 Task: Create a due date automation trigger when advanced on, on the tuesday of the week a card is due add fields without custom field "Resume" set to a date not in this month at 11:00 AM.
Action: Mouse moved to (985, 78)
Screenshot: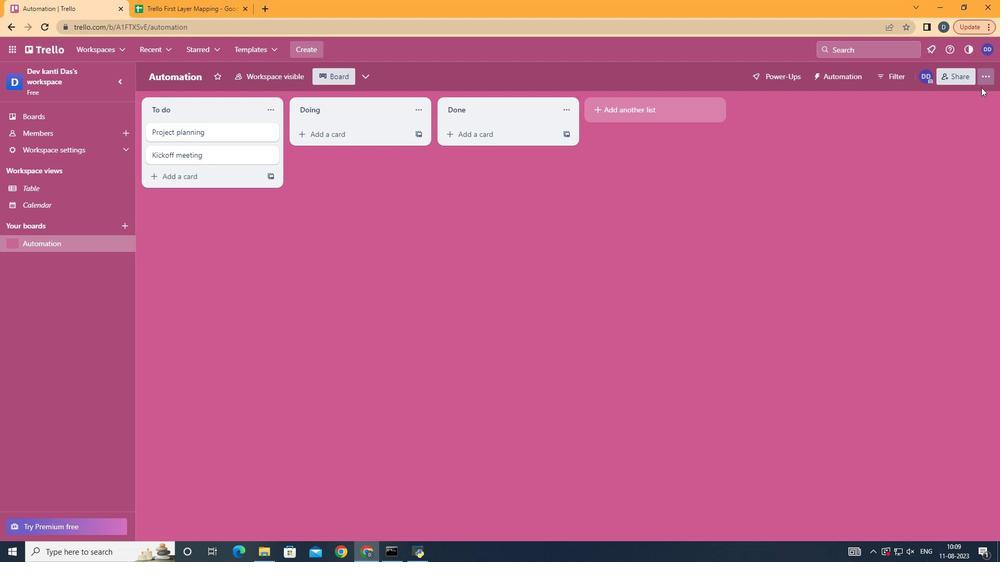 
Action: Mouse pressed left at (985, 78)
Screenshot: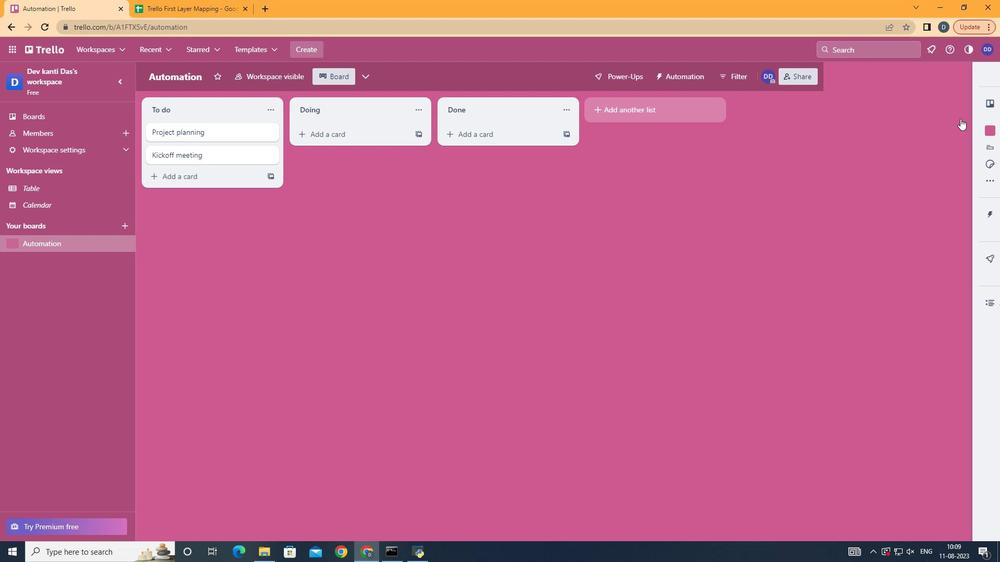
Action: Mouse moved to (895, 224)
Screenshot: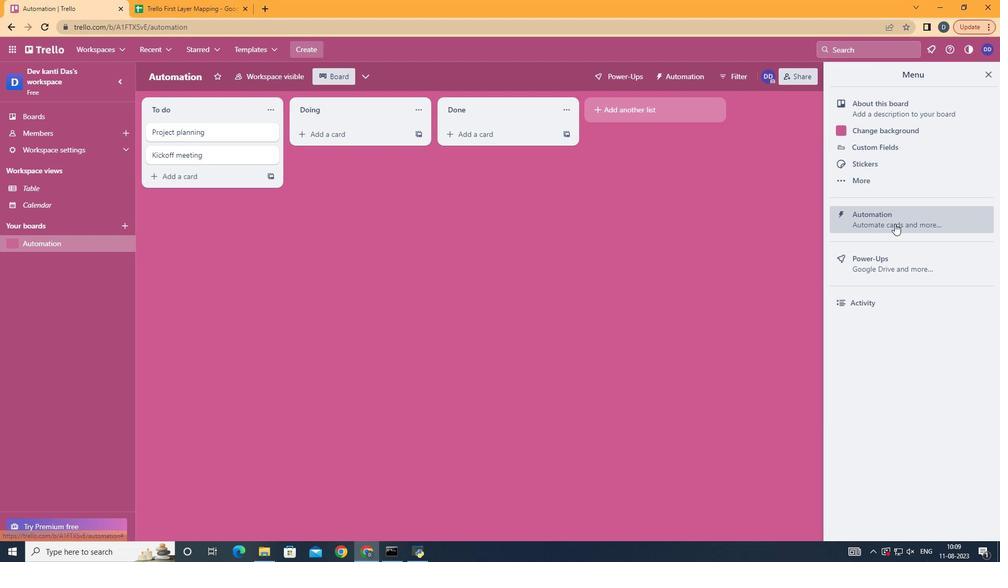 
Action: Mouse pressed left at (895, 224)
Screenshot: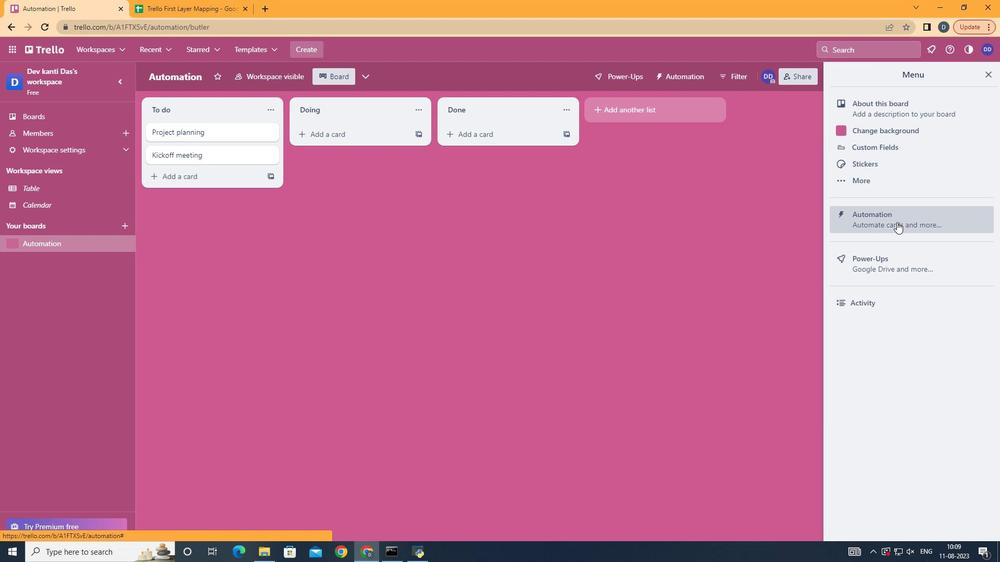 
Action: Mouse moved to (178, 207)
Screenshot: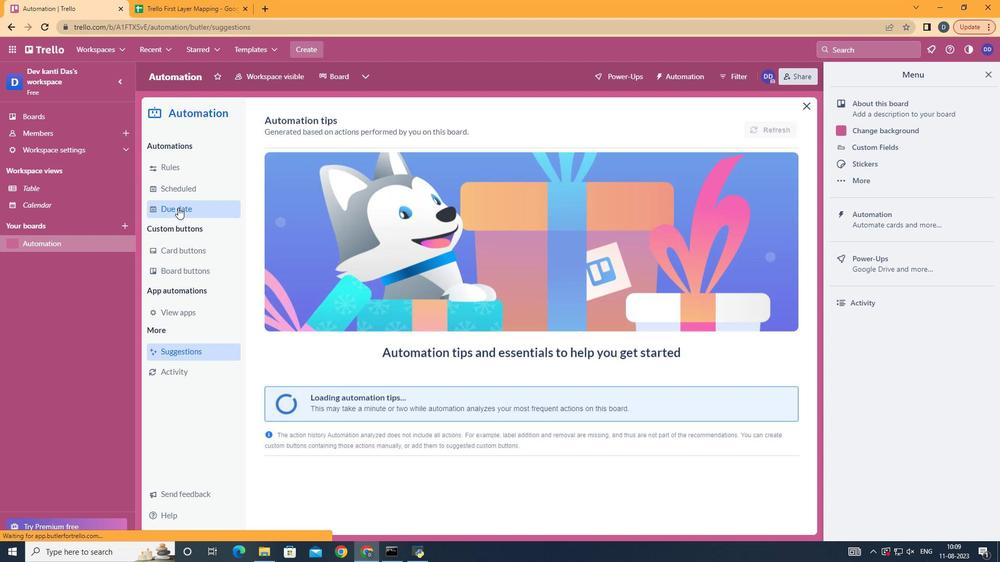 
Action: Mouse pressed left at (178, 207)
Screenshot: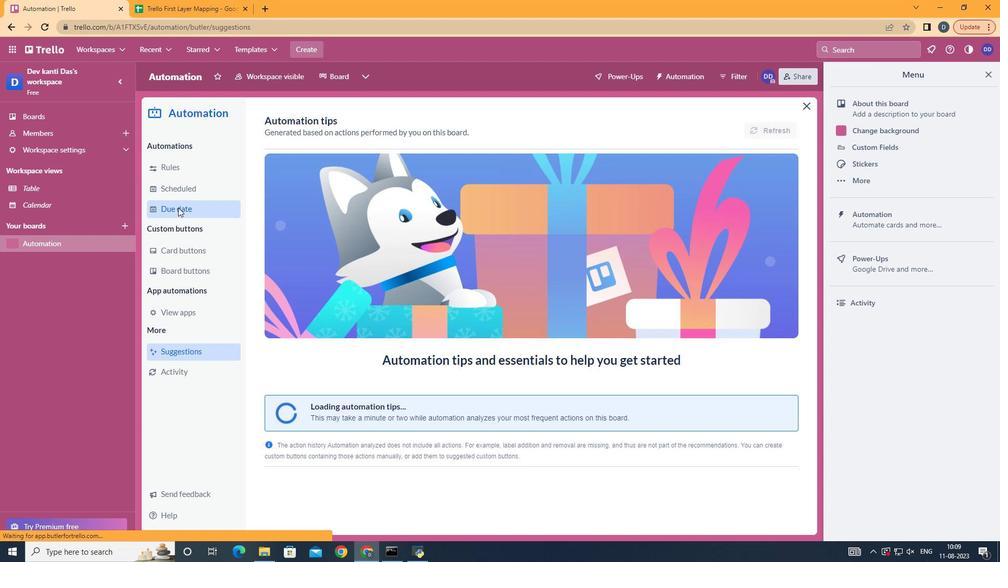 
Action: Mouse moved to (717, 127)
Screenshot: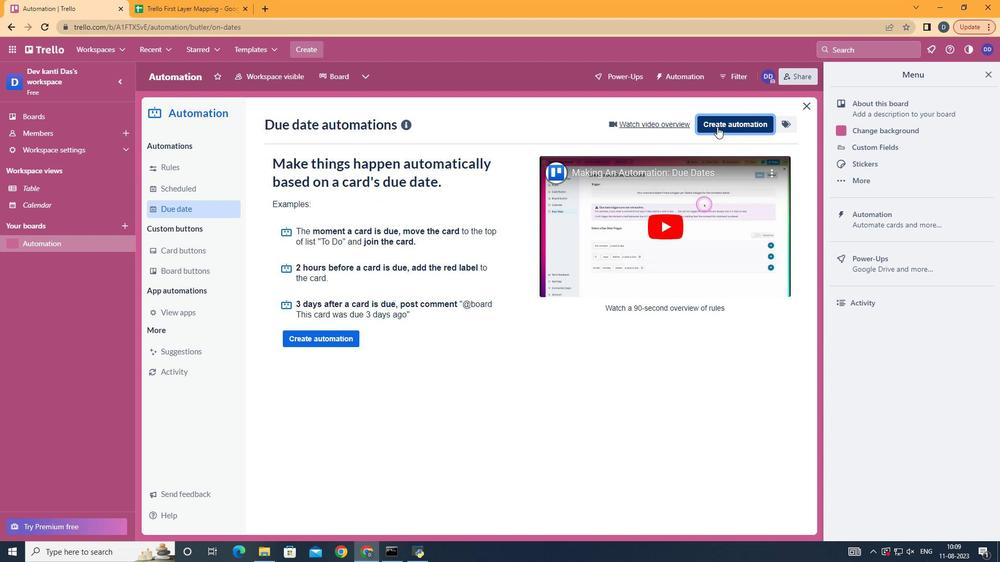 
Action: Mouse pressed left at (717, 127)
Screenshot: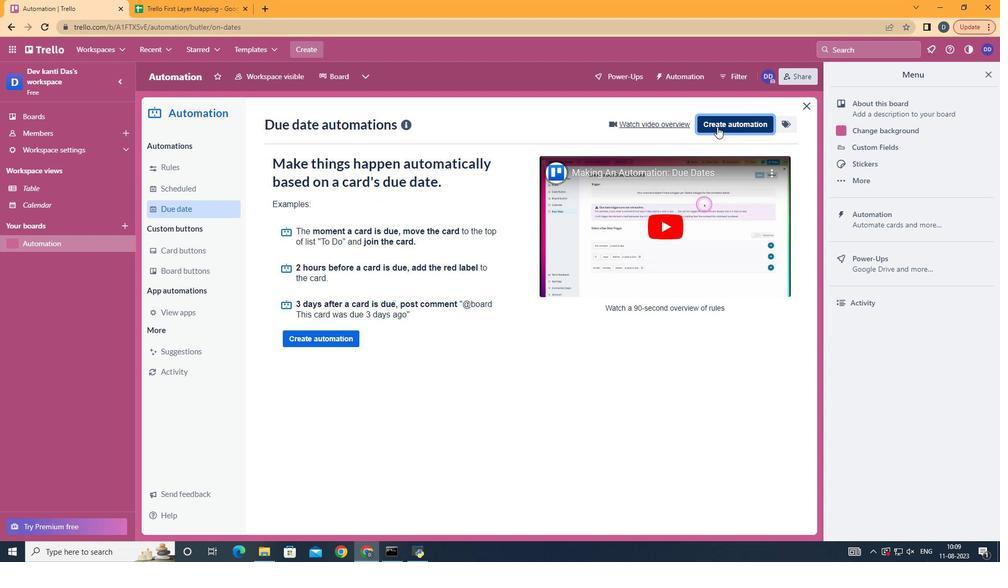 
Action: Mouse moved to (516, 223)
Screenshot: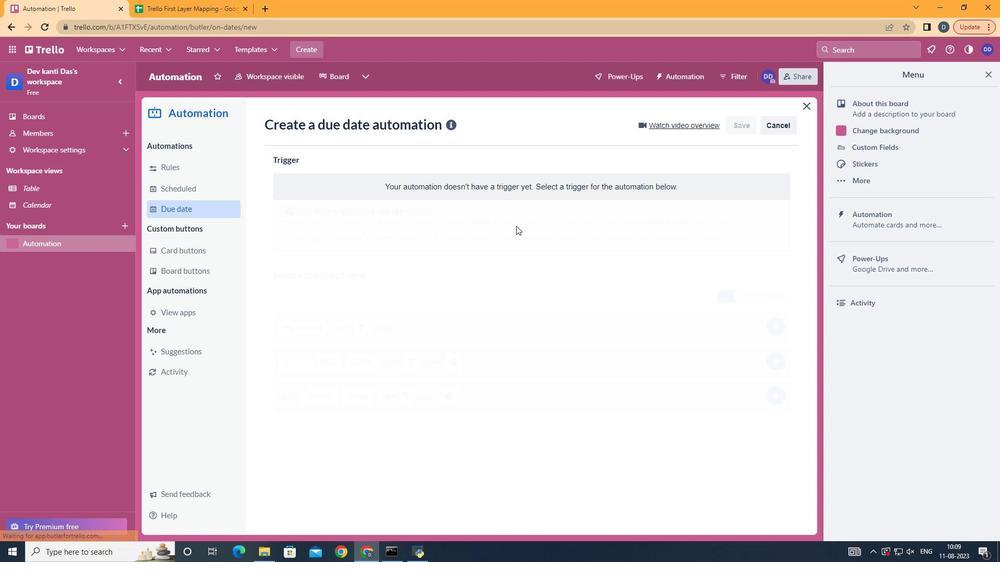 
Action: Mouse pressed left at (516, 223)
Screenshot: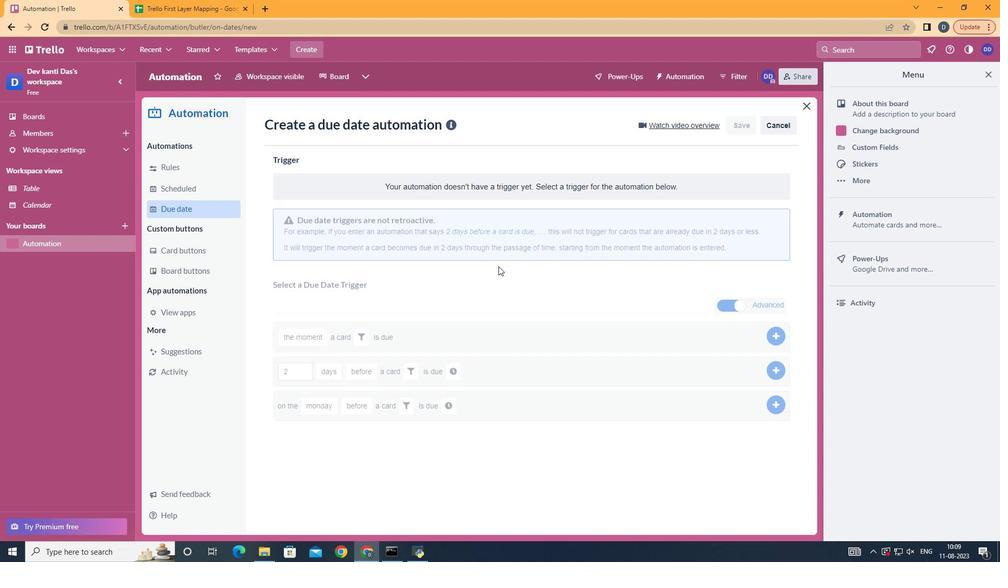 
Action: Mouse moved to (325, 295)
Screenshot: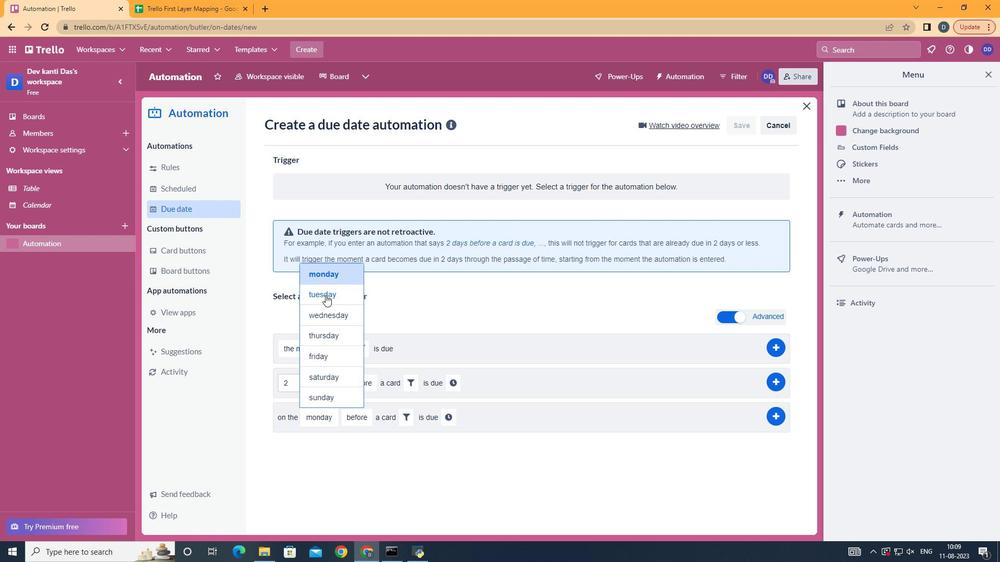 
Action: Mouse pressed left at (325, 295)
Screenshot: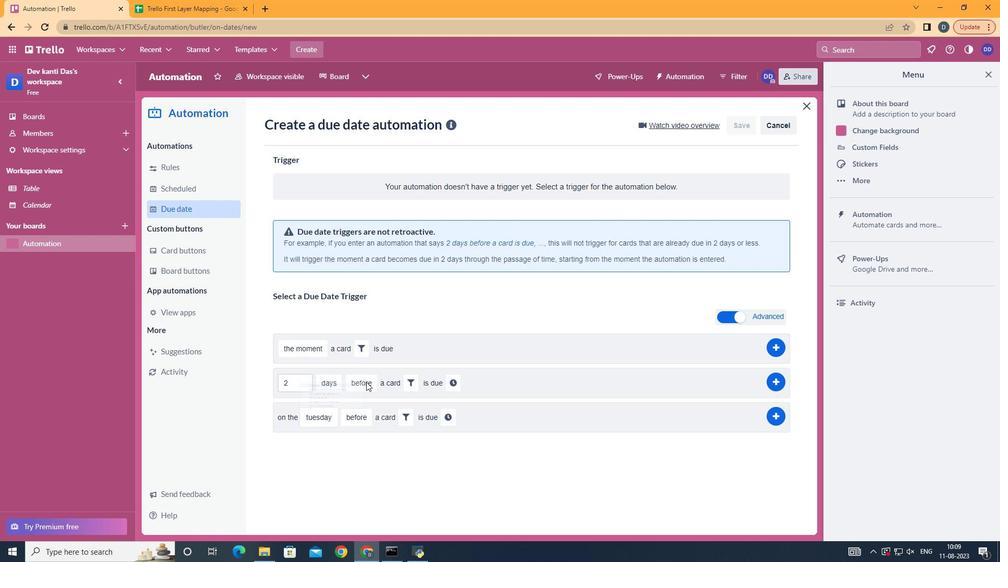 
Action: Mouse moved to (364, 472)
Screenshot: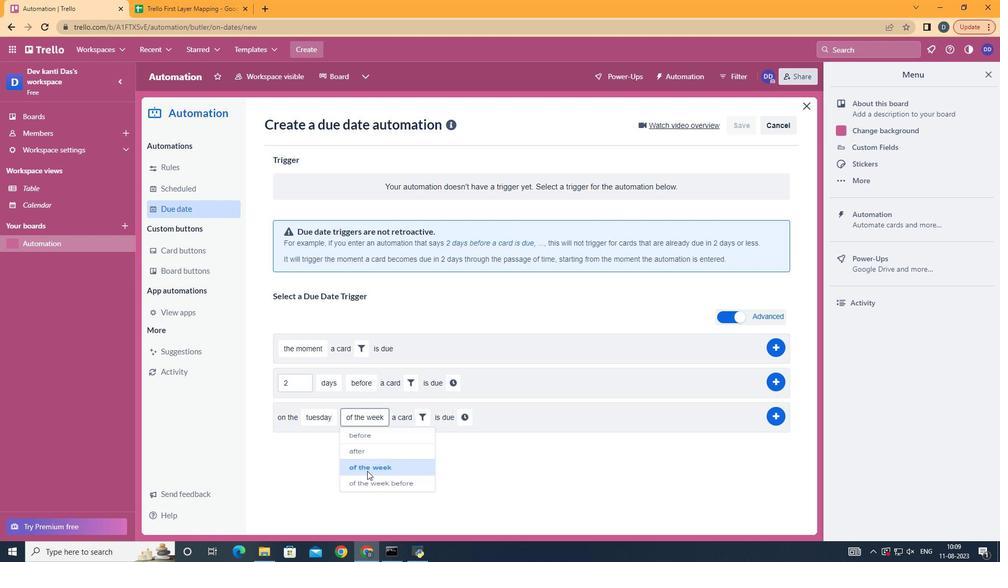 
Action: Mouse pressed left at (364, 472)
Screenshot: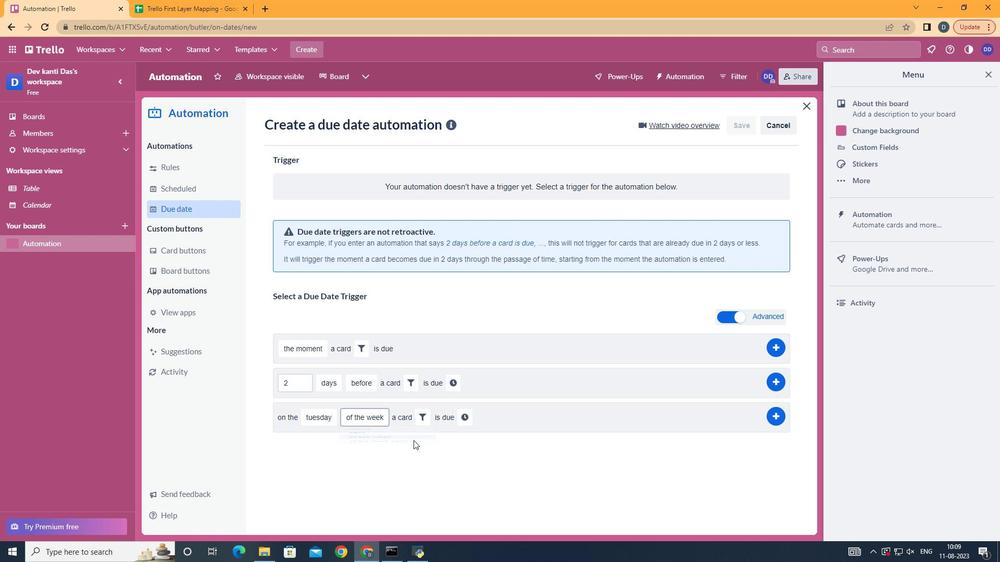 
Action: Mouse moved to (430, 415)
Screenshot: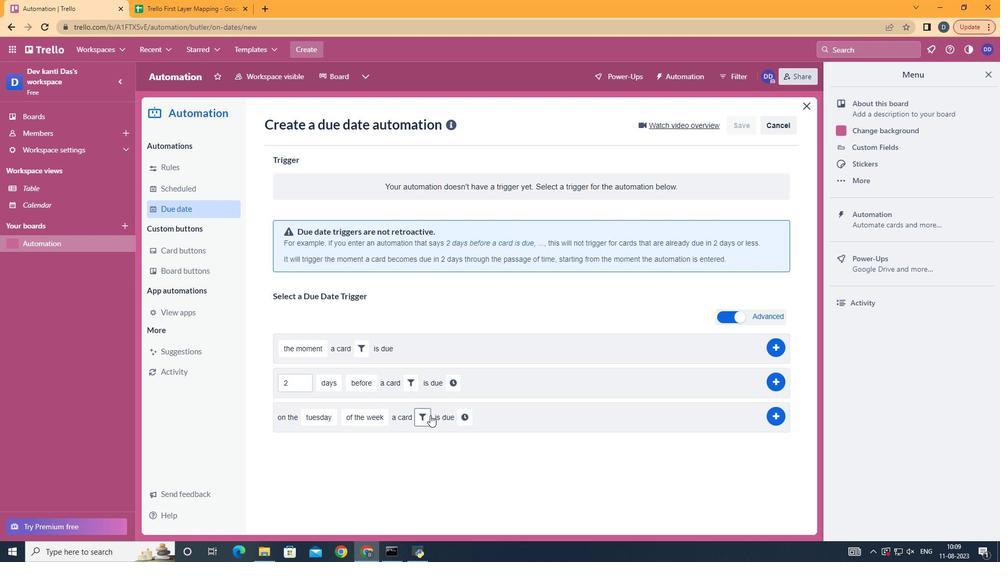 
Action: Mouse pressed left at (430, 415)
Screenshot: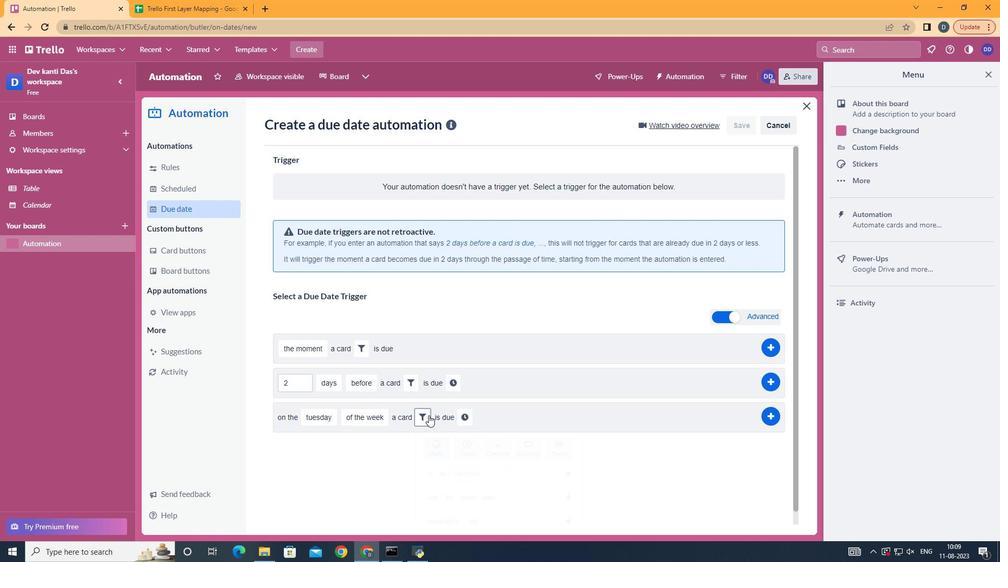 
Action: Mouse moved to (586, 450)
Screenshot: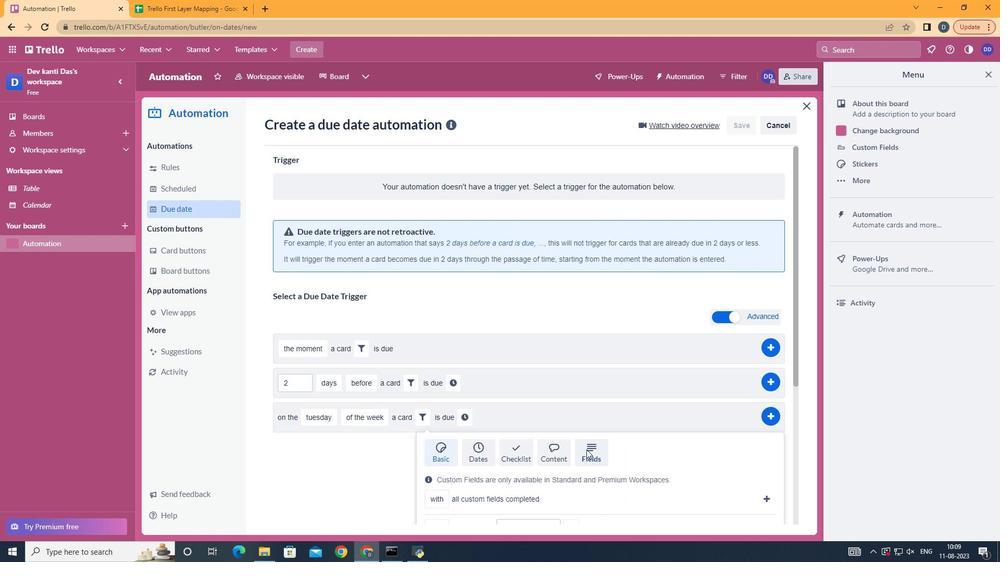 
Action: Mouse pressed left at (586, 450)
Screenshot: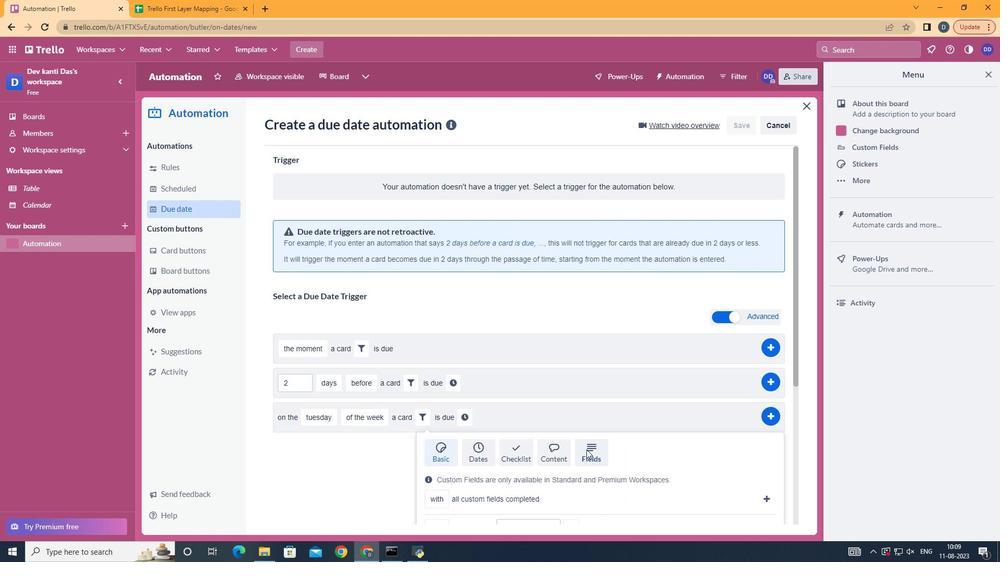 
Action: Mouse moved to (586, 450)
Screenshot: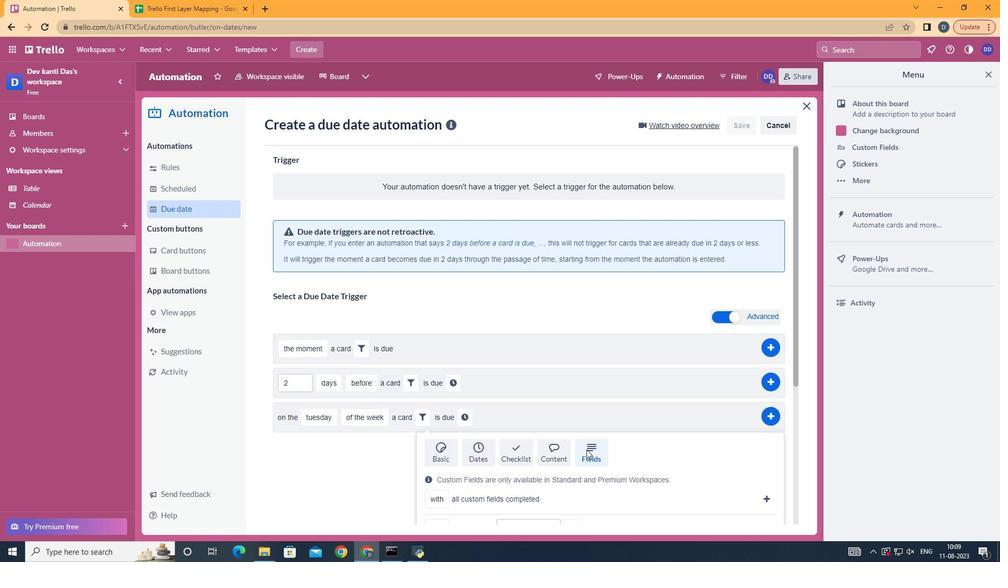 
Action: Mouse scrolled (586, 449) with delta (0, 0)
Screenshot: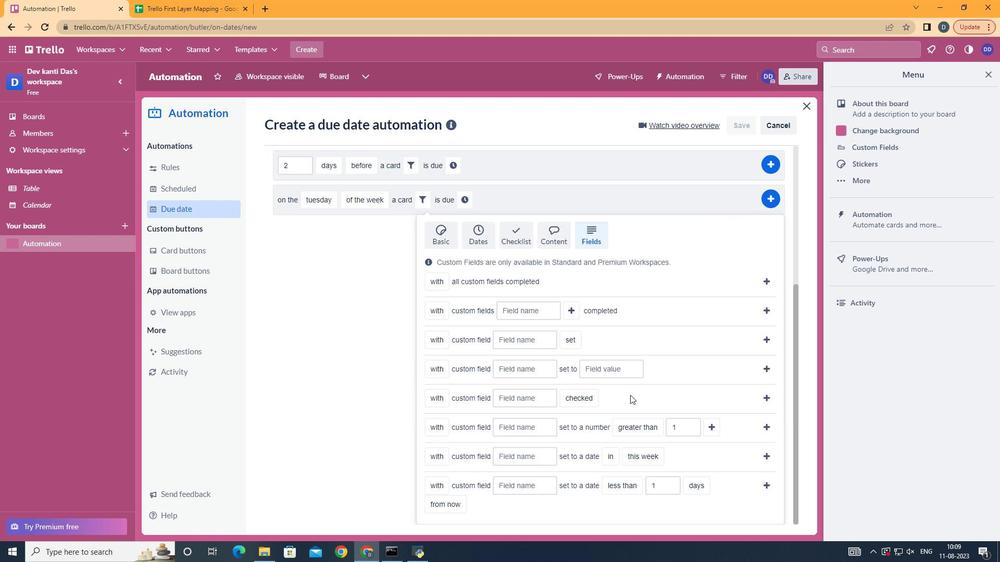 
Action: Mouse scrolled (586, 449) with delta (0, 0)
Screenshot: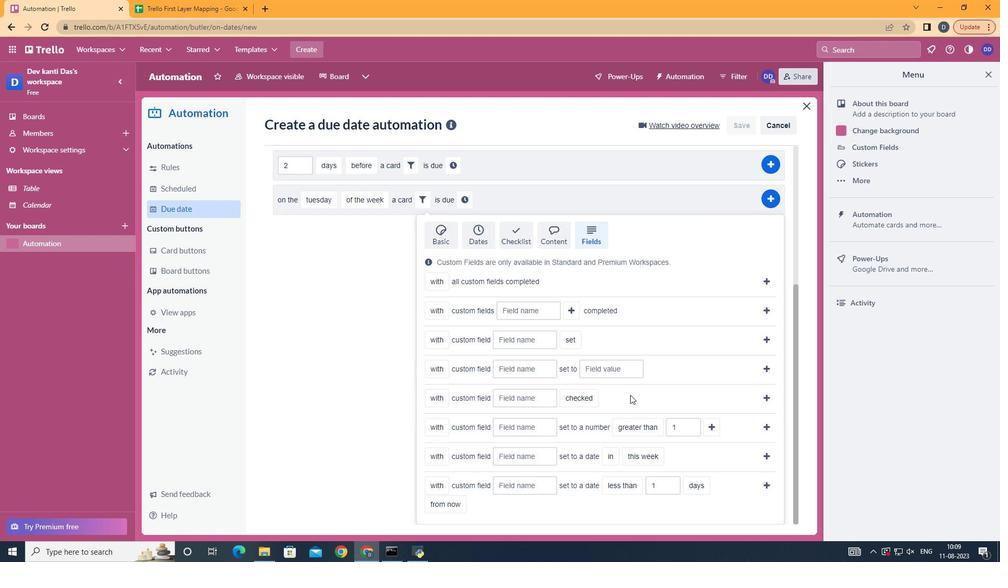 
Action: Mouse scrolled (586, 449) with delta (0, 0)
Screenshot: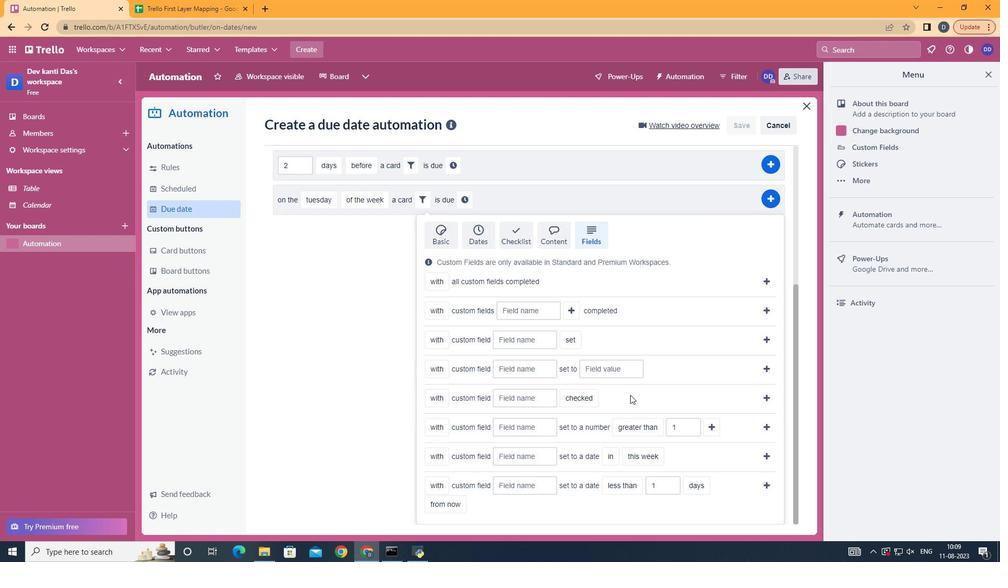 
Action: Mouse scrolled (586, 449) with delta (0, 0)
Screenshot: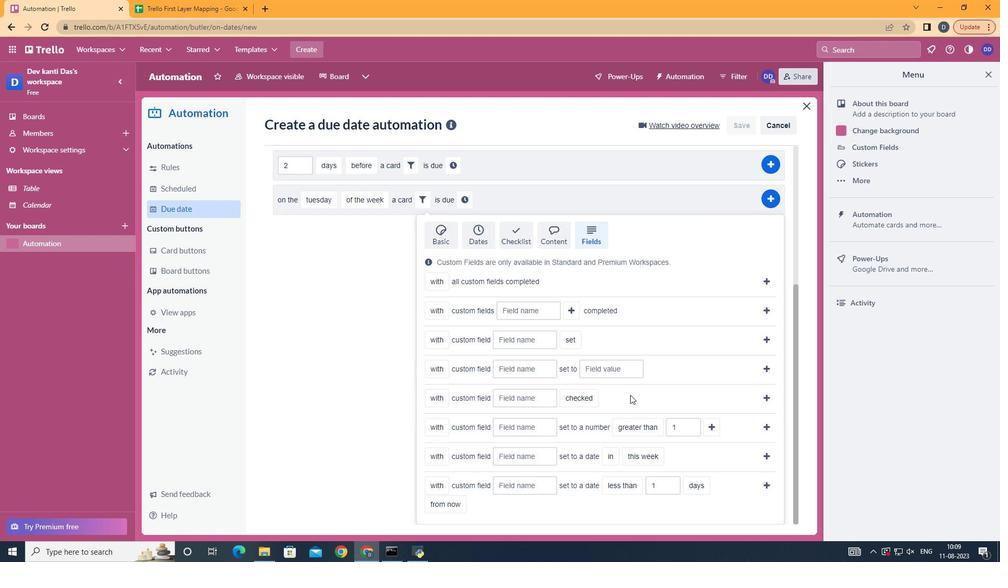 
Action: Mouse scrolled (586, 449) with delta (0, 0)
Screenshot: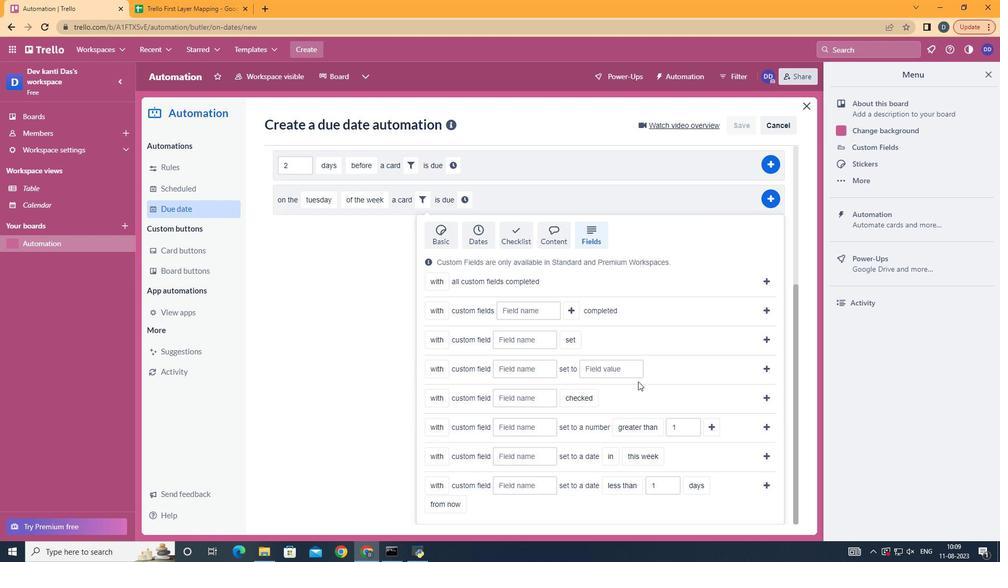 
Action: Mouse scrolled (586, 449) with delta (0, 0)
Screenshot: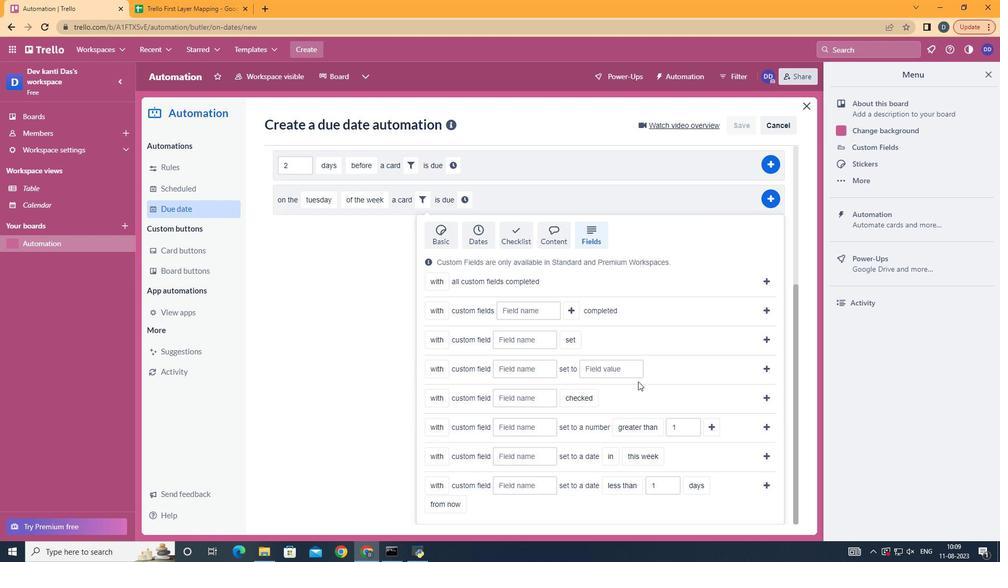 
Action: Mouse moved to (444, 501)
Screenshot: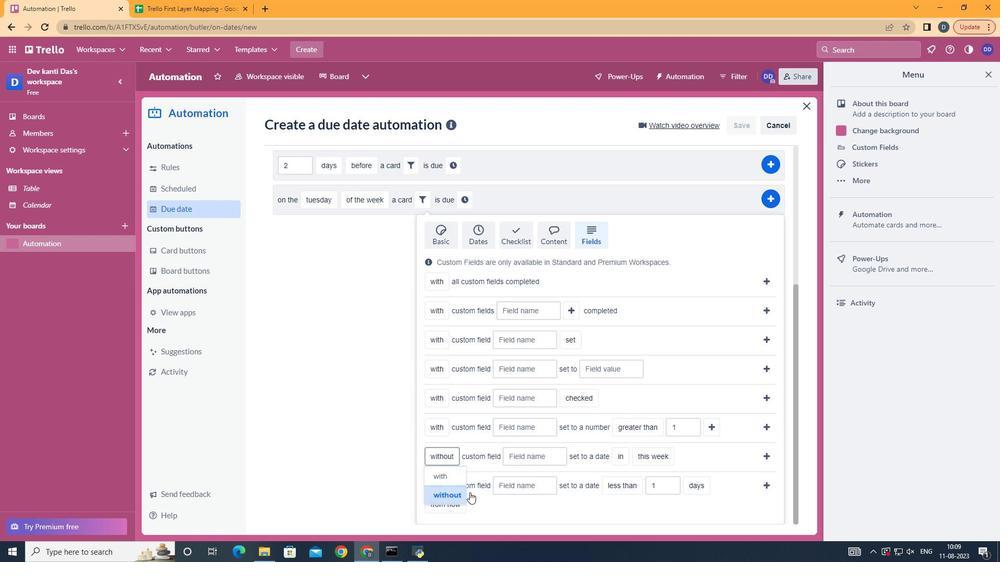 
Action: Mouse pressed left at (444, 501)
Screenshot: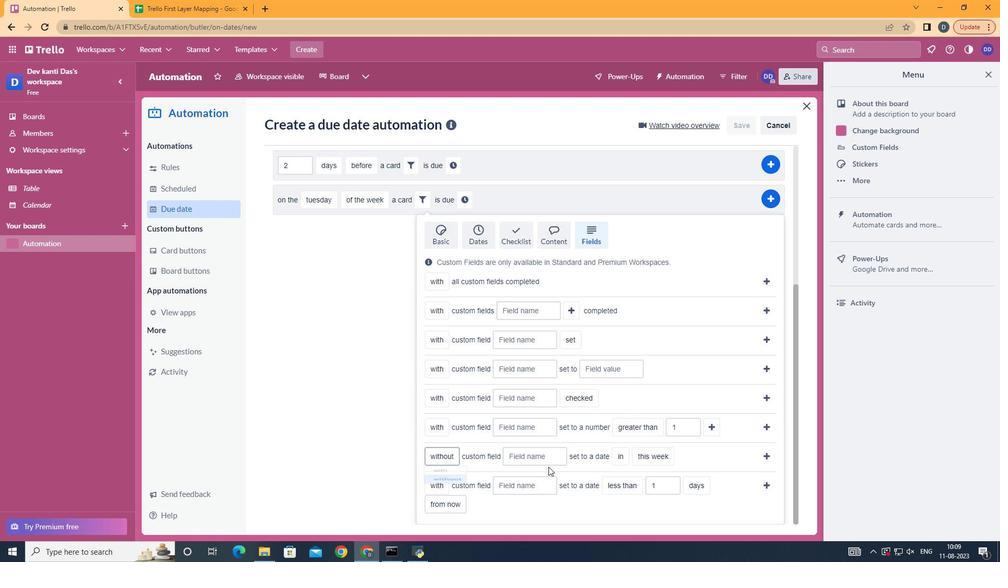 
Action: Mouse moved to (567, 451)
Screenshot: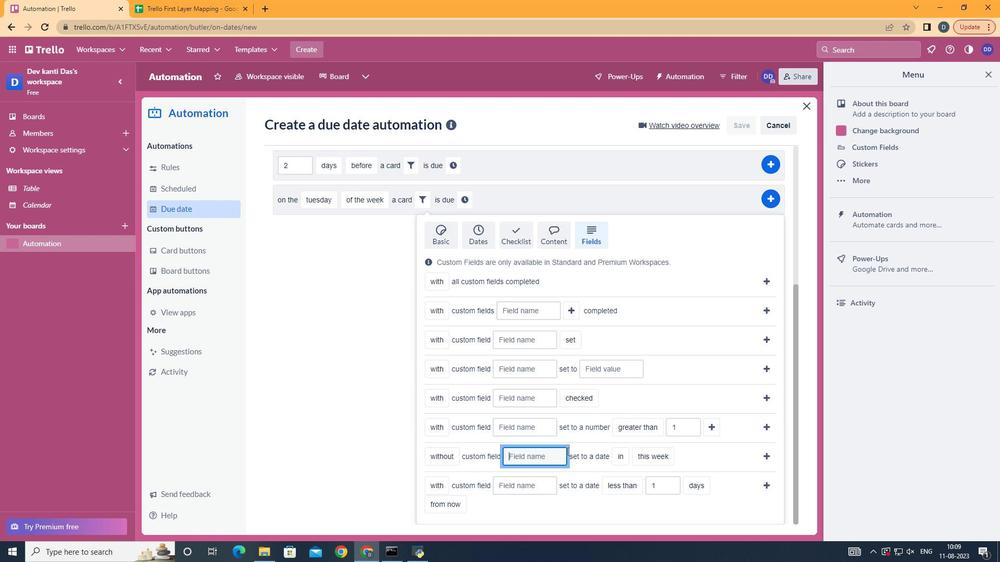 
Action: Mouse pressed left at (567, 451)
Screenshot: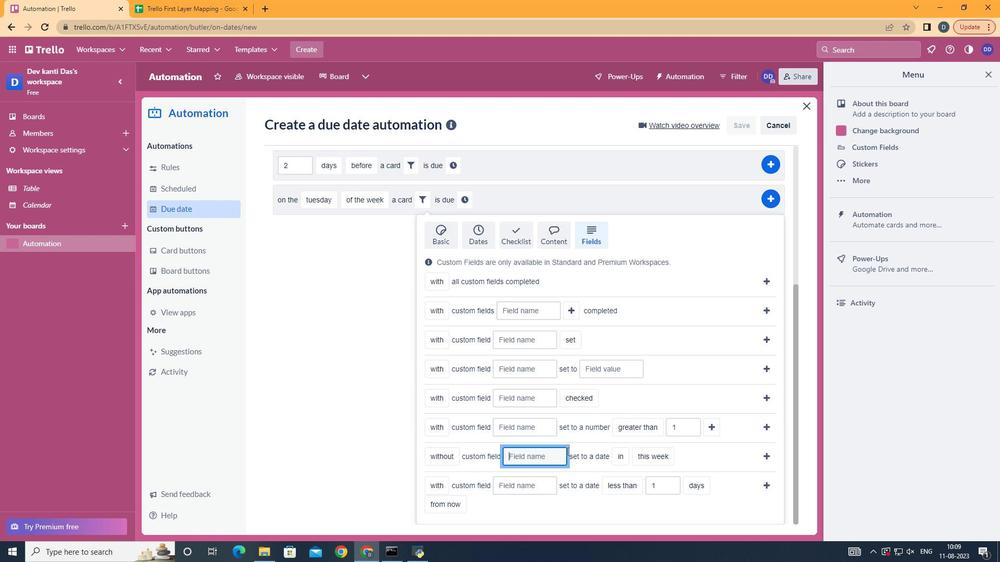 
Action: Key pressed <Key.shift>Resume
Screenshot: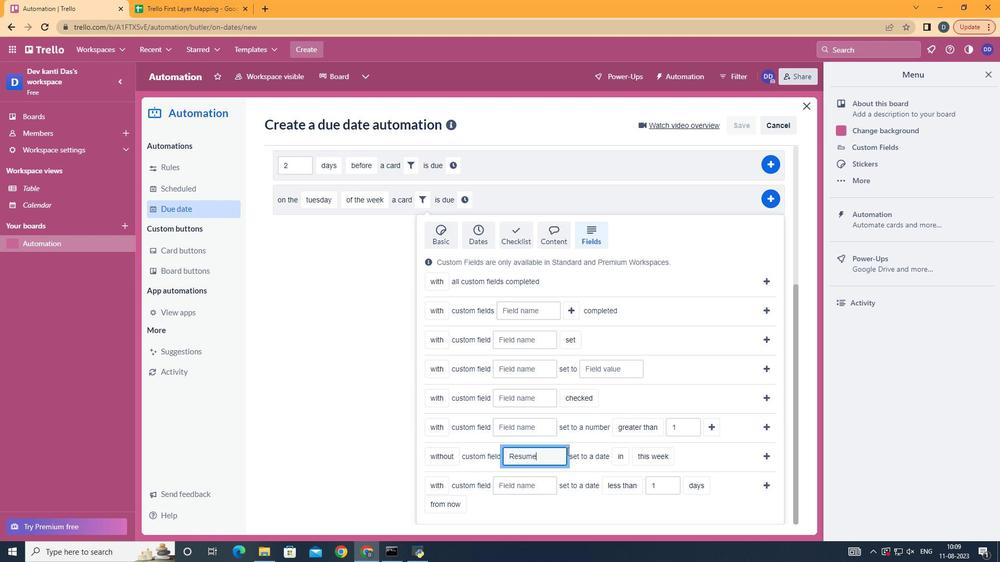 
Action: Mouse moved to (627, 507)
Screenshot: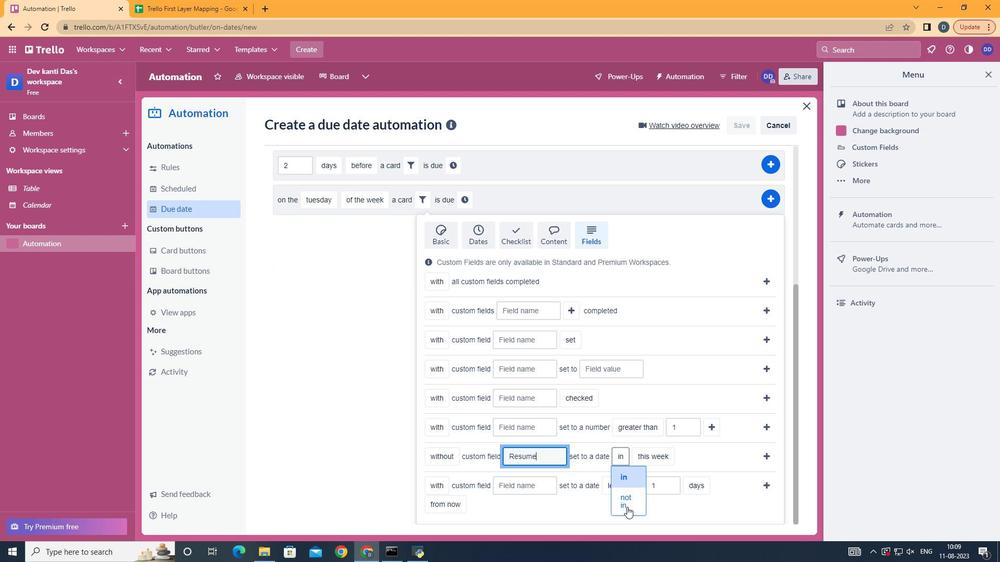 
Action: Mouse pressed left at (627, 507)
Screenshot: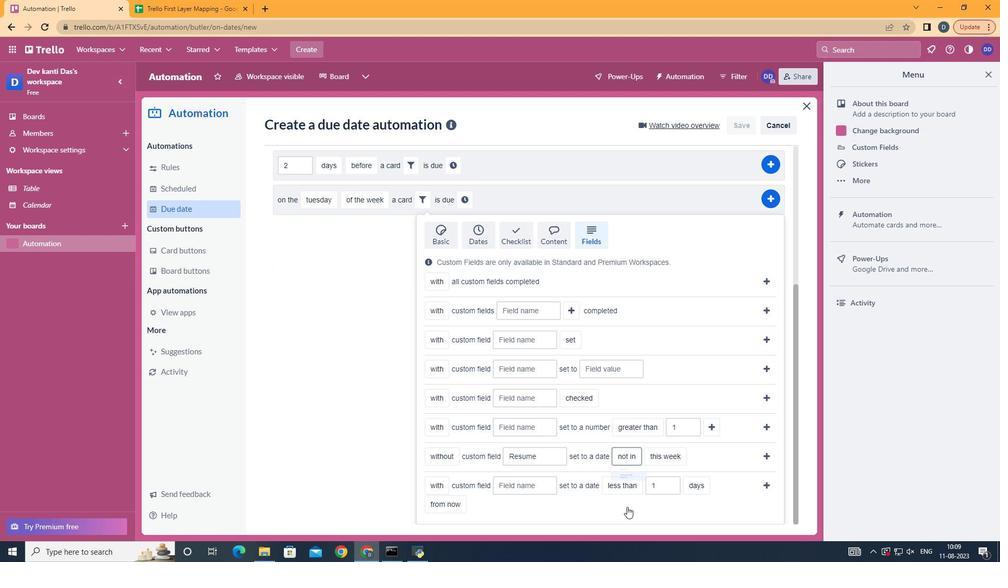 
Action: Mouse moved to (662, 493)
Screenshot: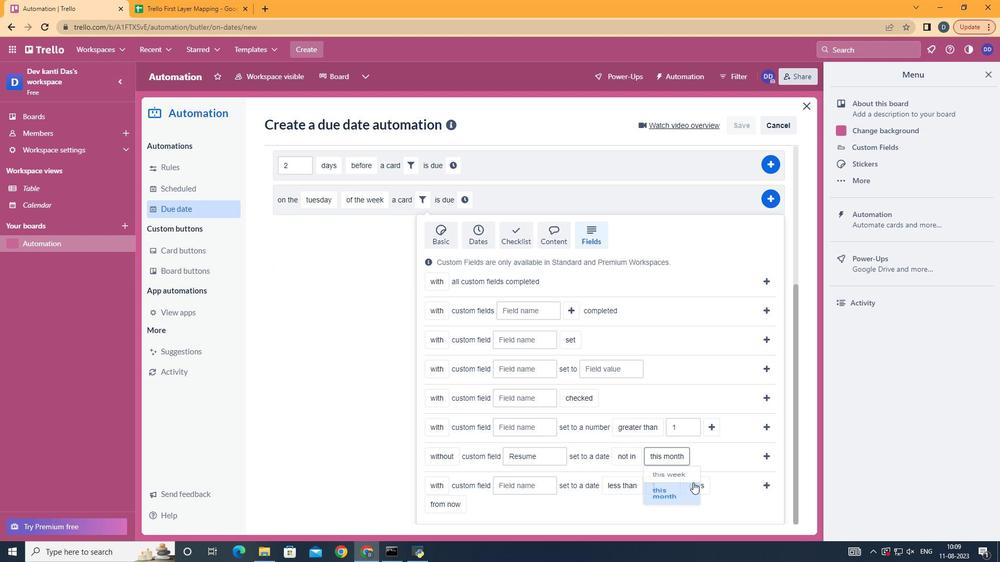 
Action: Mouse pressed left at (662, 493)
Screenshot: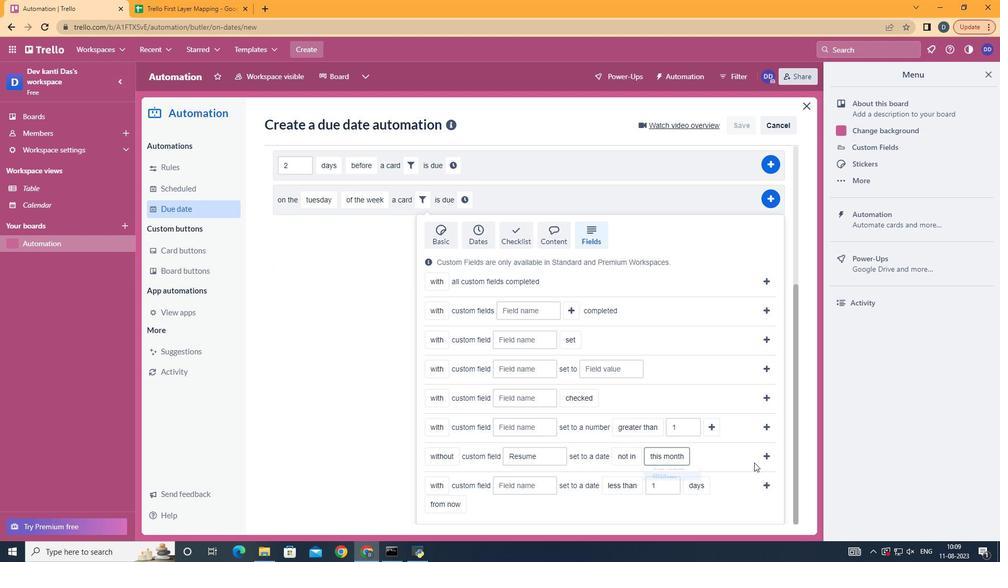 
Action: Mouse moved to (770, 457)
Screenshot: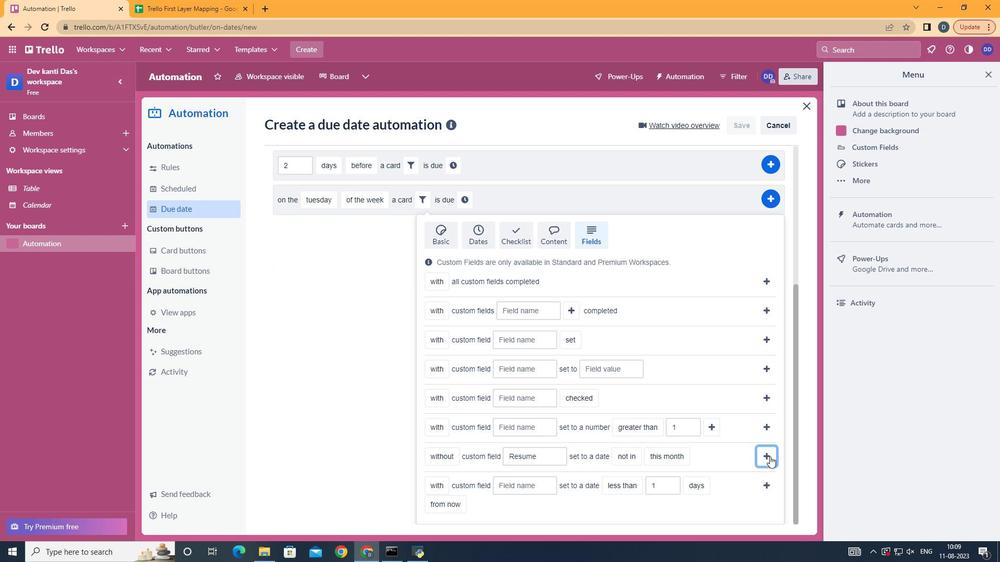 
Action: Mouse pressed left at (770, 457)
Screenshot: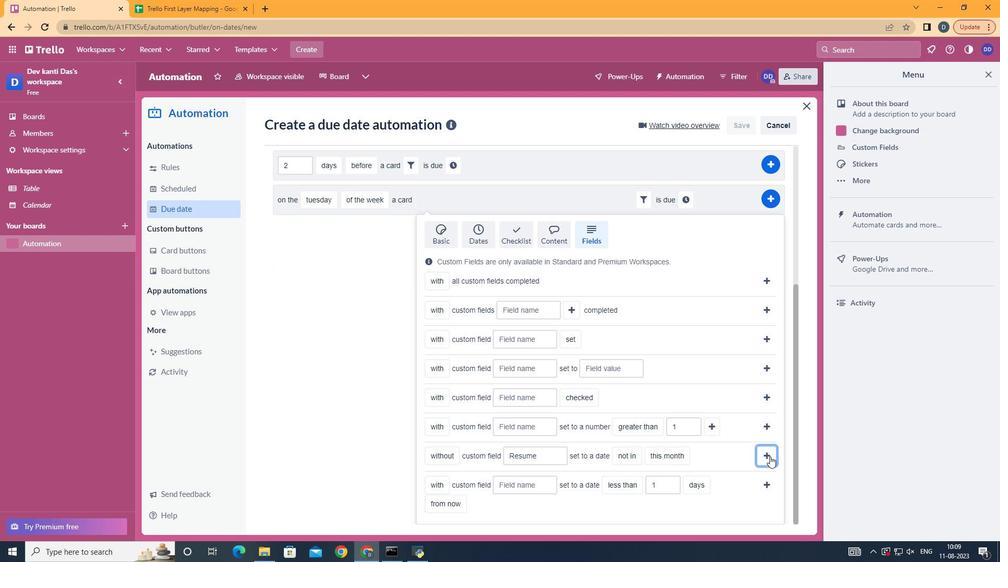 
Action: Mouse moved to (693, 414)
Screenshot: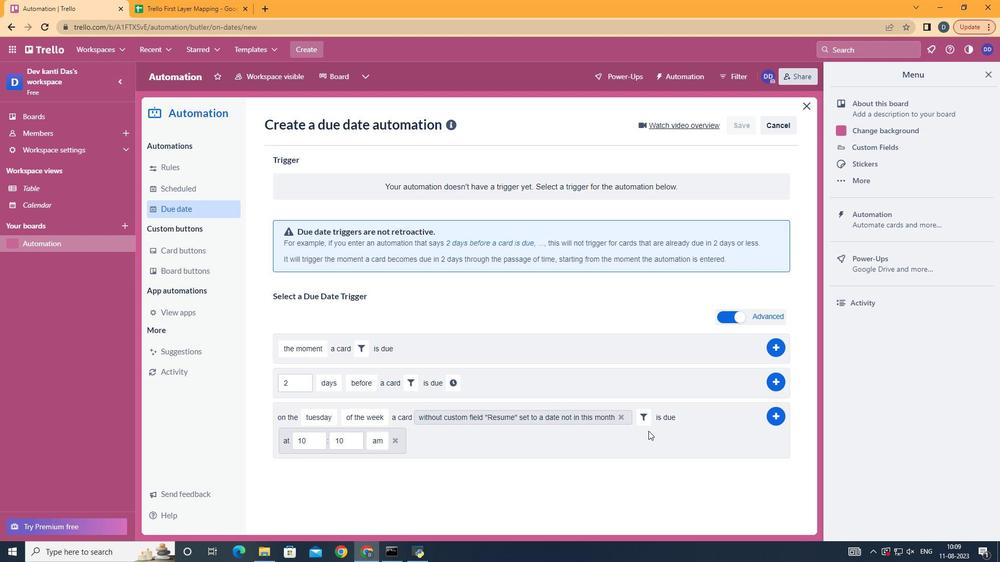 
Action: Mouse pressed left at (693, 414)
Screenshot: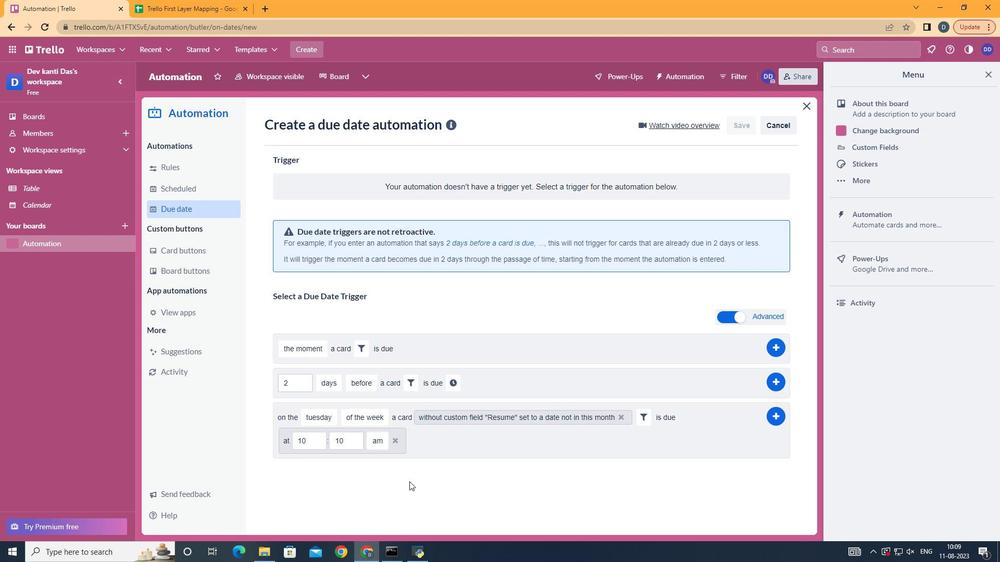 
Action: Mouse moved to (318, 445)
Screenshot: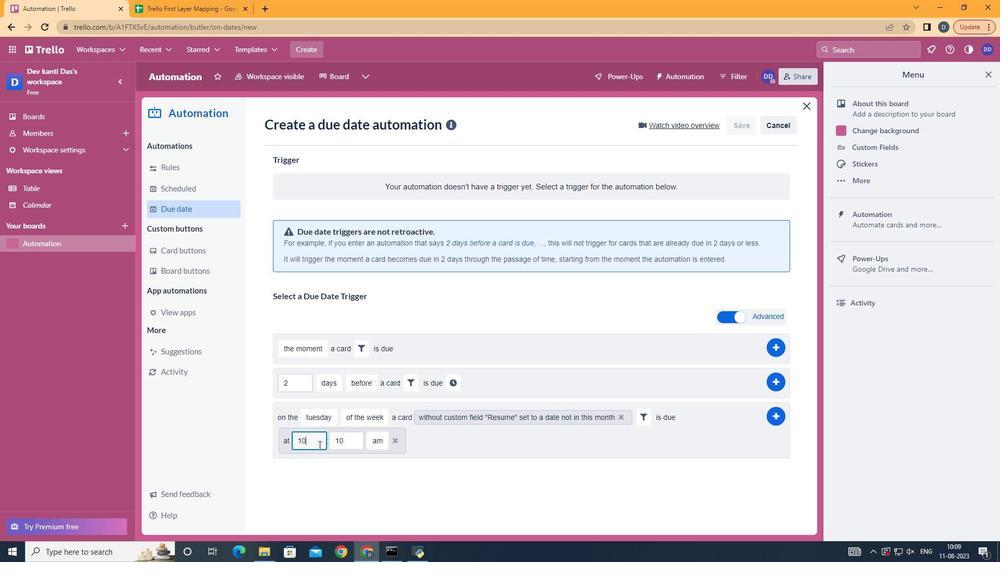 
Action: Mouse pressed left at (318, 445)
Screenshot: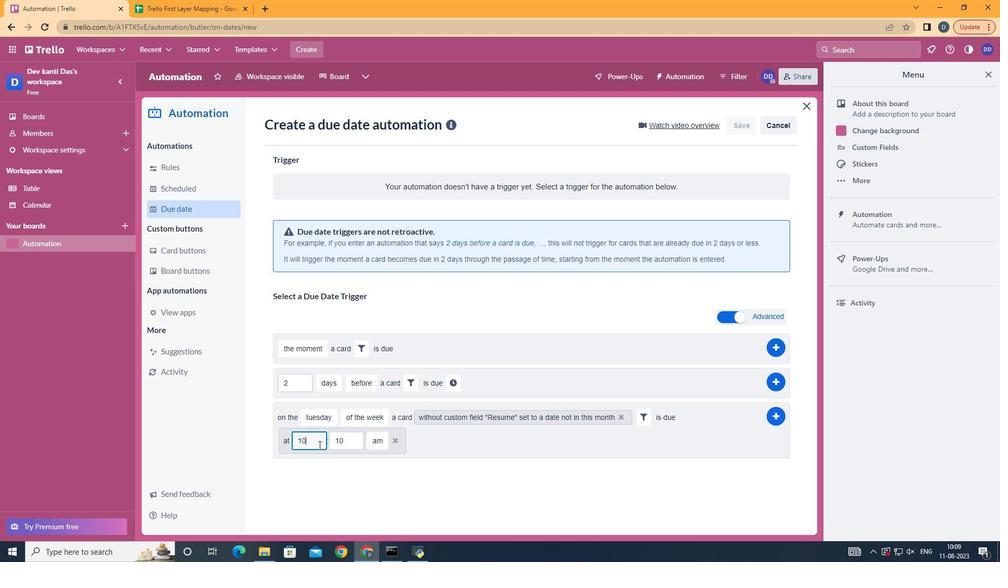 
Action: Key pressed <Key.backspace>1
Screenshot: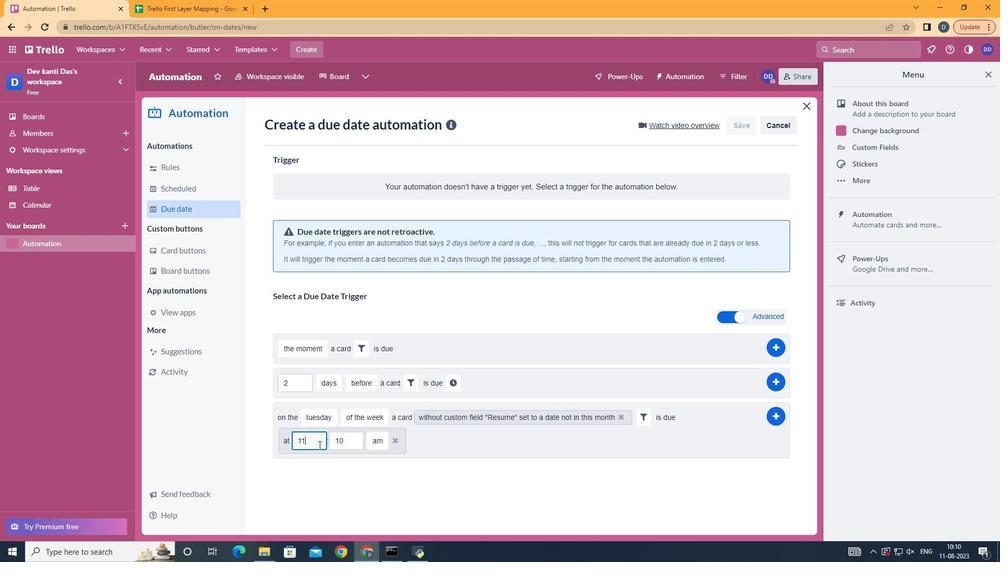
Action: Mouse moved to (350, 445)
Screenshot: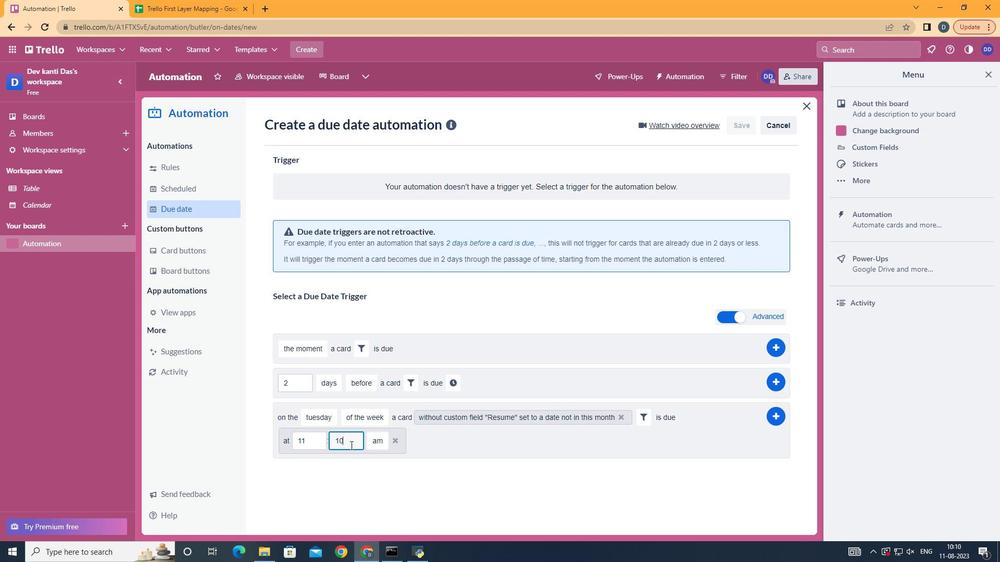 
Action: Mouse pressed left at (350, 445)
Screenshot: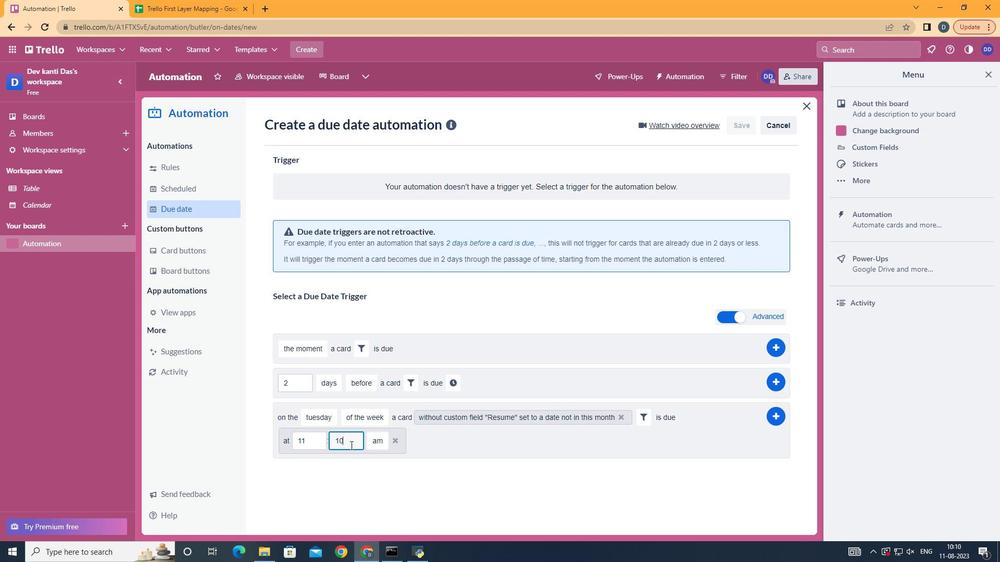 
Action: Key pressed <Key.backspace>
Screenshot: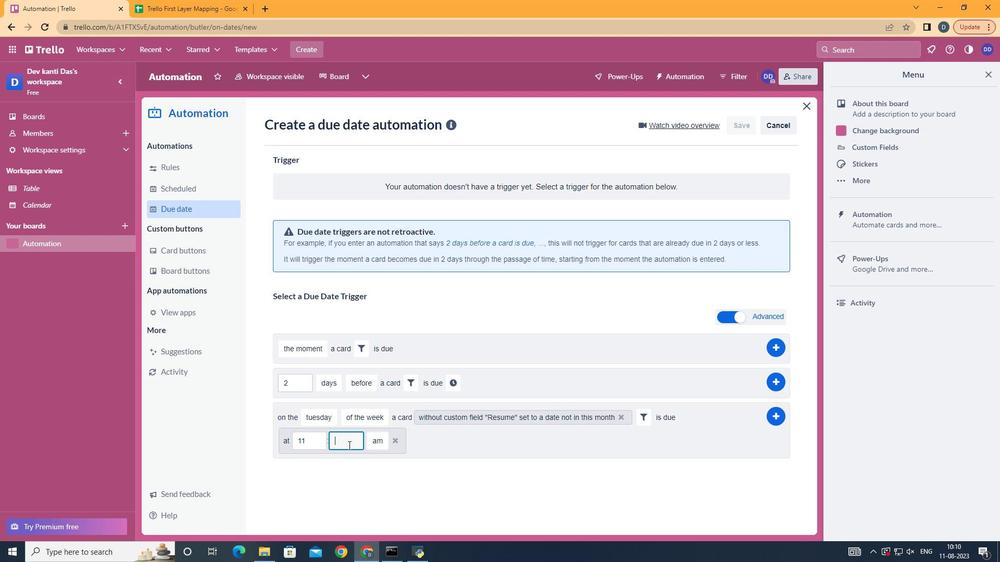 
Action: Mouse moved to (348, 445)
Screenshot: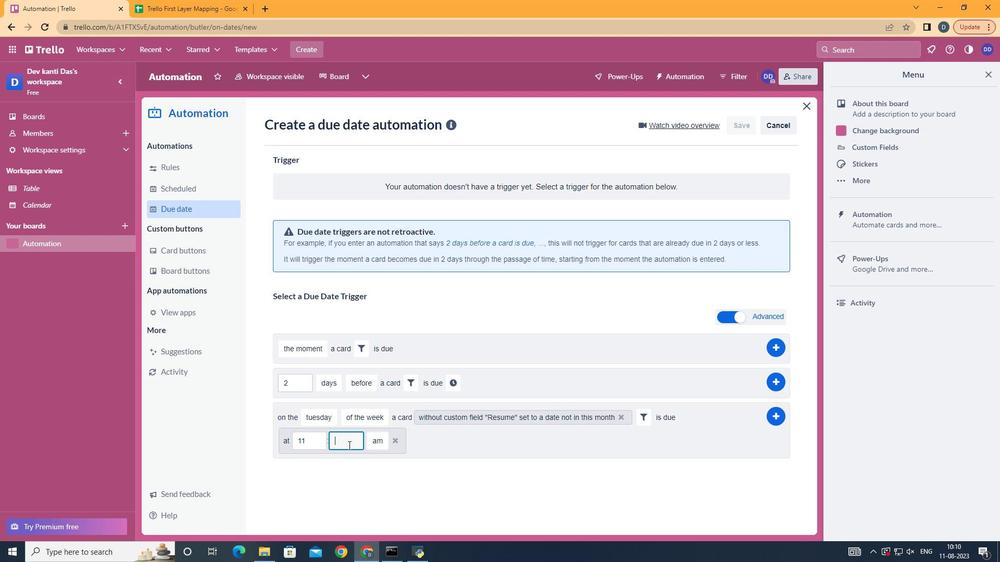 
Action: Key pressed <Key.backspace>00
Screenshot: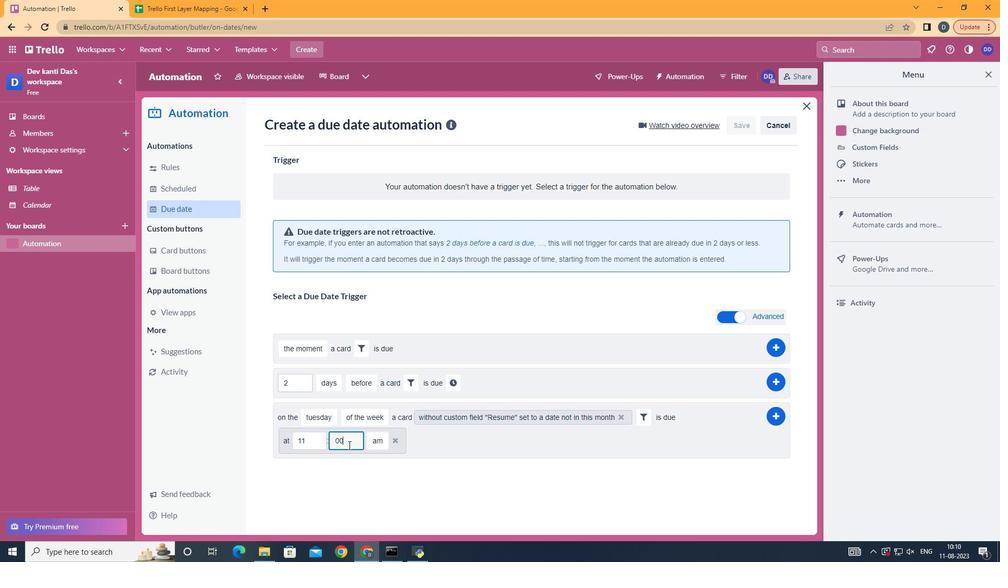 
Action: Mouse moved to (770, 421)
Screenshot: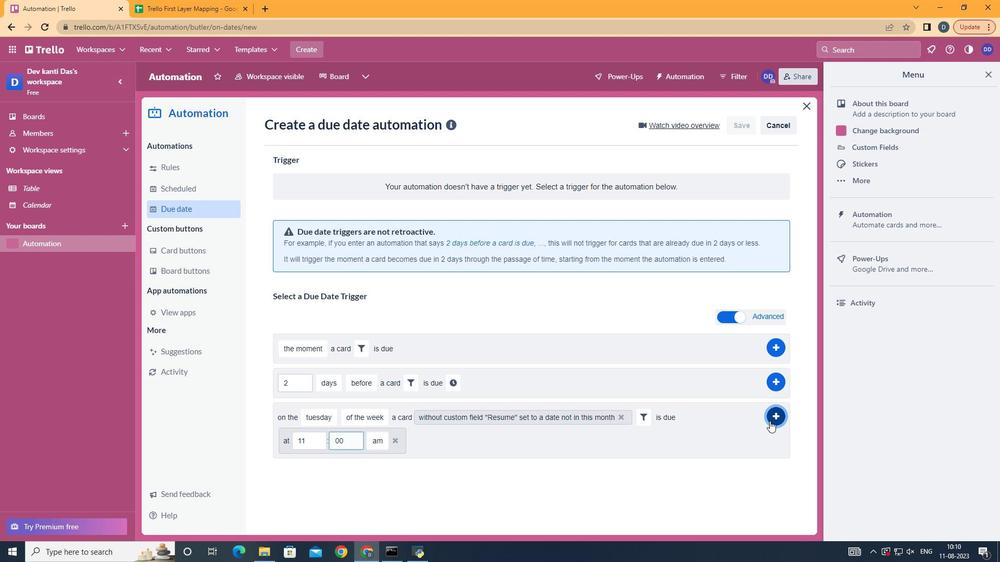 
Action: Mouse pressed left at (770, 421)
Screenshot: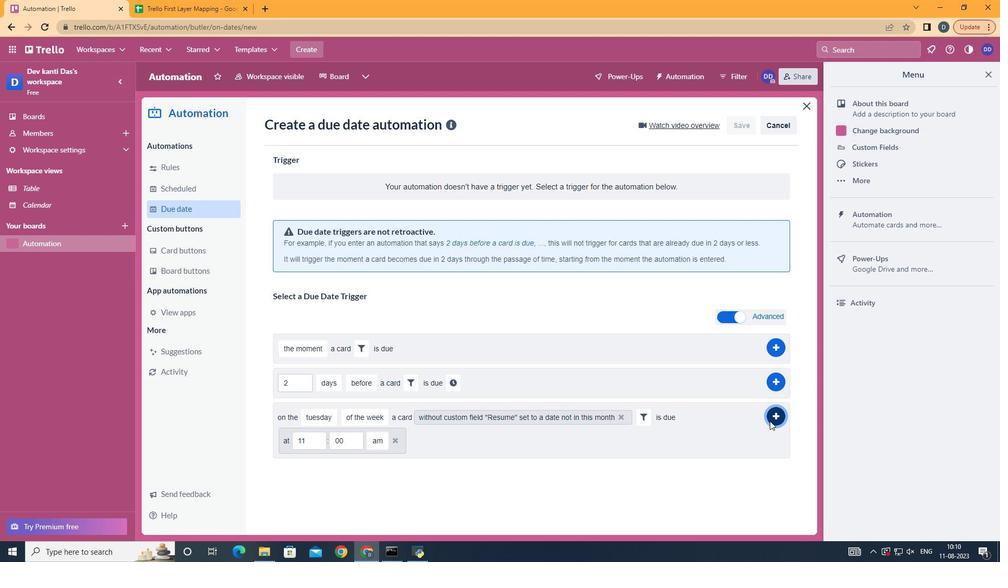 
